 Task: Add Ultima Replenisher Electrolyte Mix, Grape, Single Stickpack to the cart.
Action: Mouse pressed left at (24, 103)
Screenshot: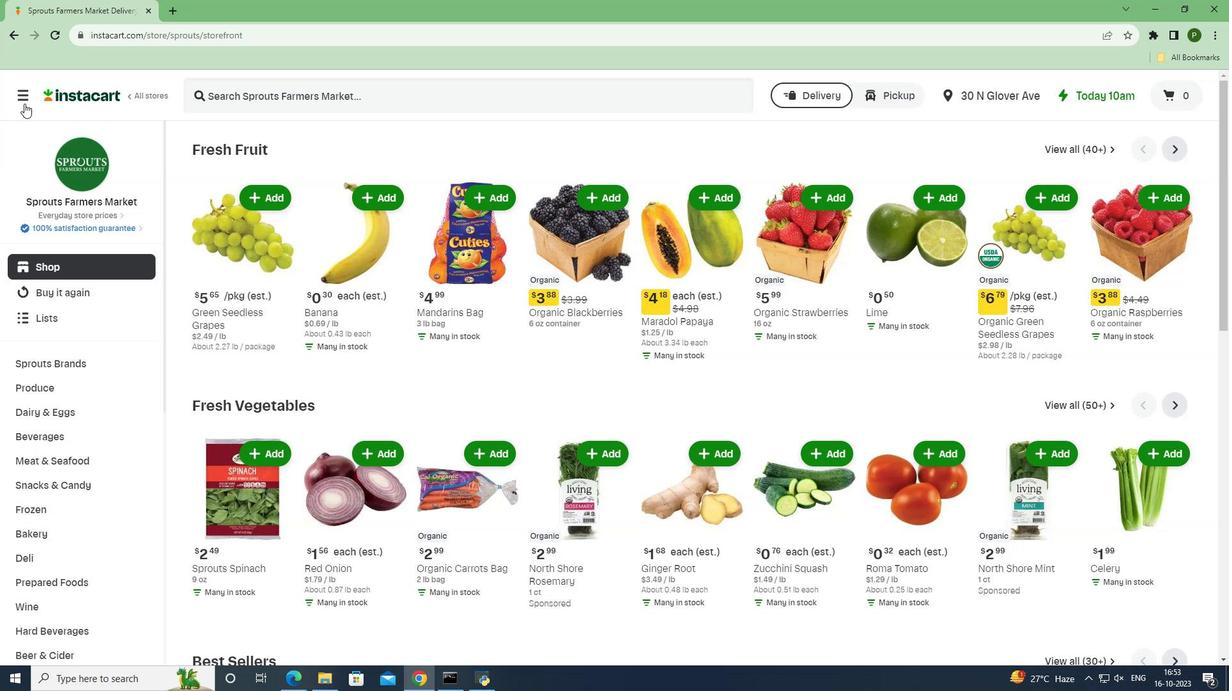 
Action: Mouse moved to (37, 332)
Screenshot: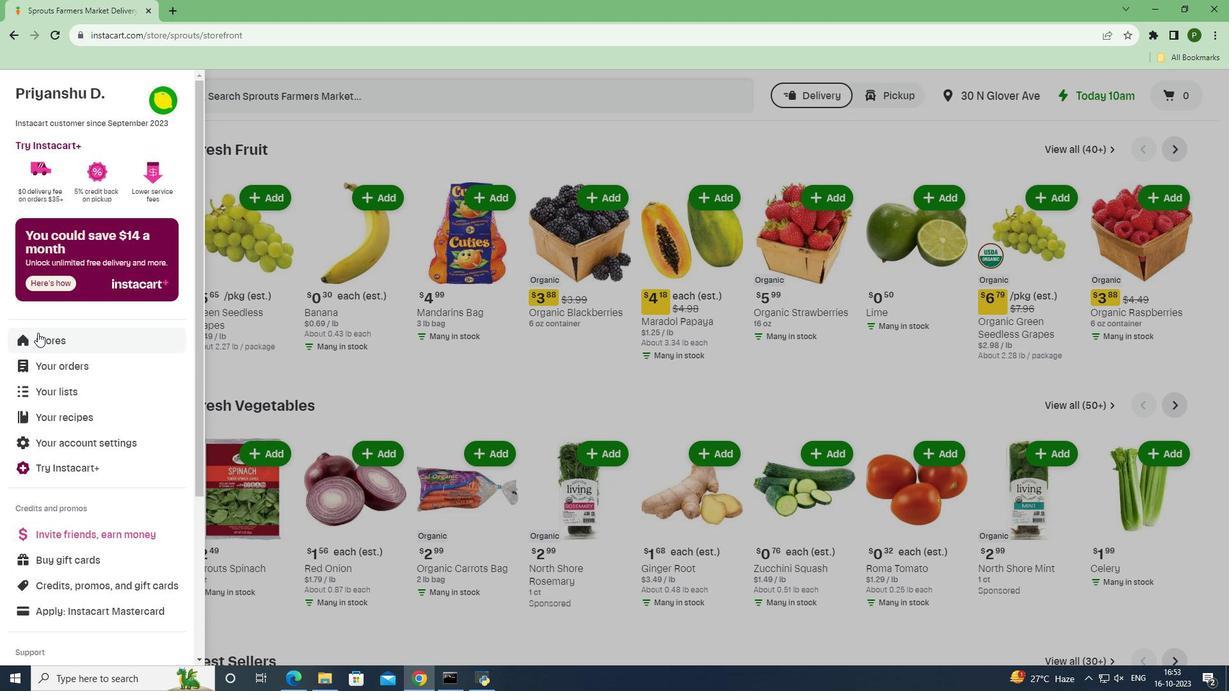 
Action: Mouse pressed left at (37, 332)
Screenshot: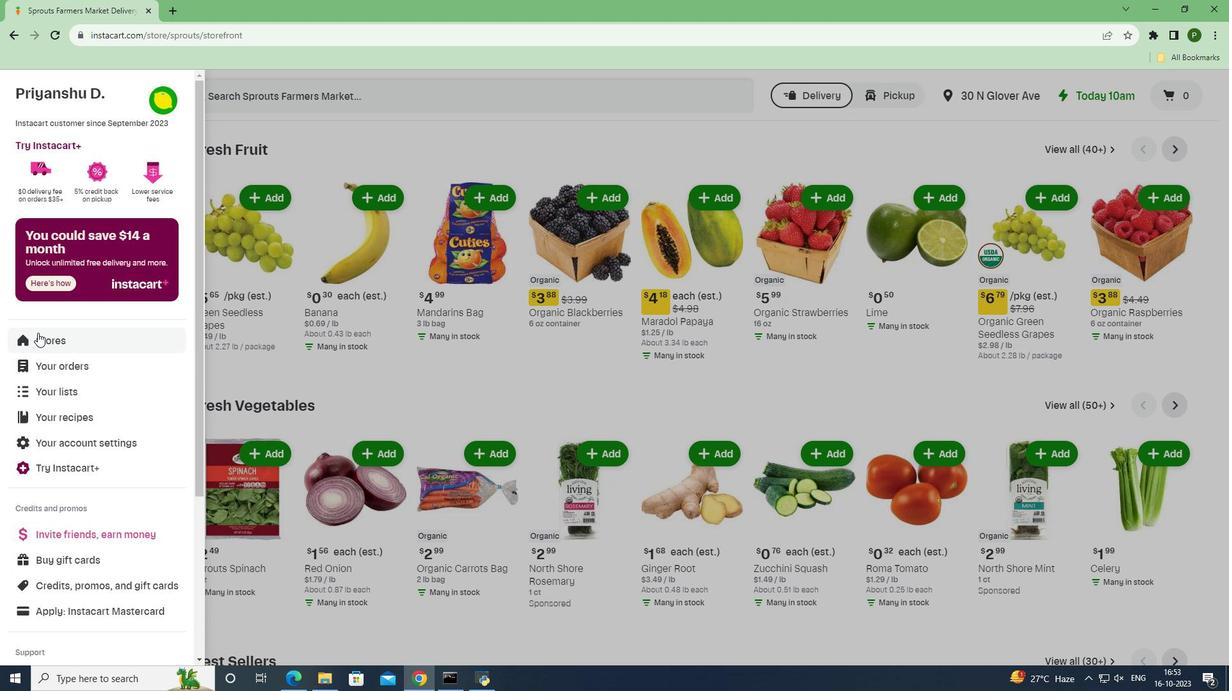 
Action: Mouse moved to (291, 141)
Screenshot: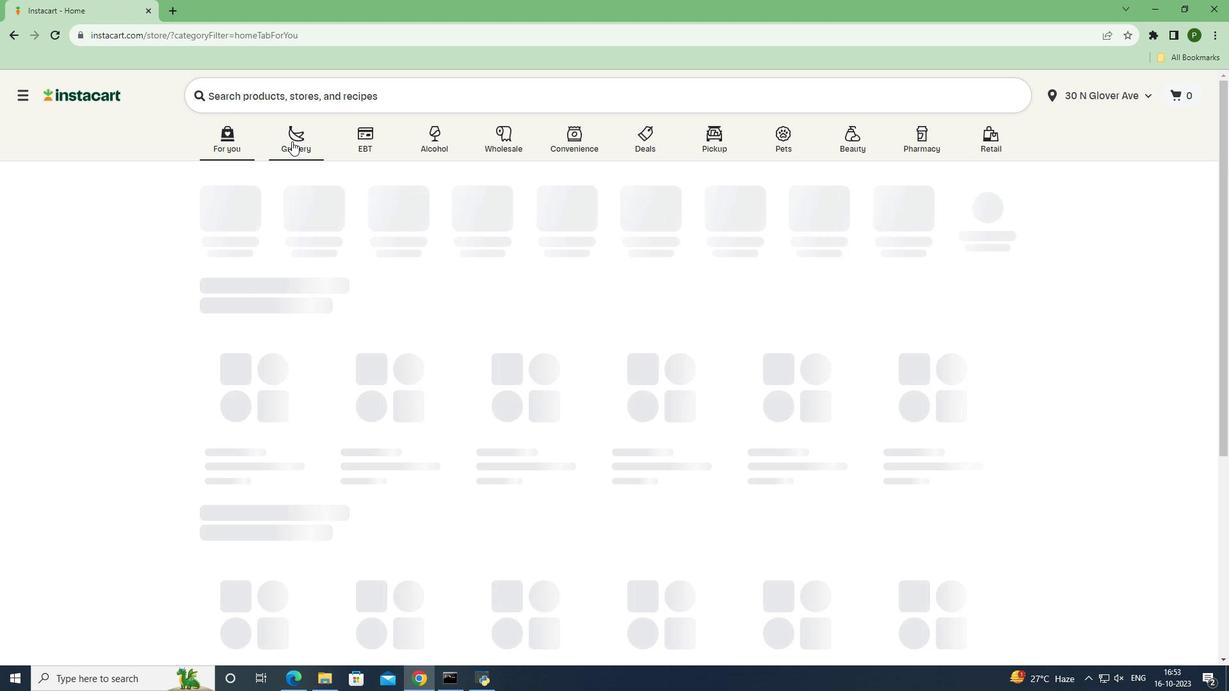 
Action: Mouse pressed left at (291, 141)
Screenshot: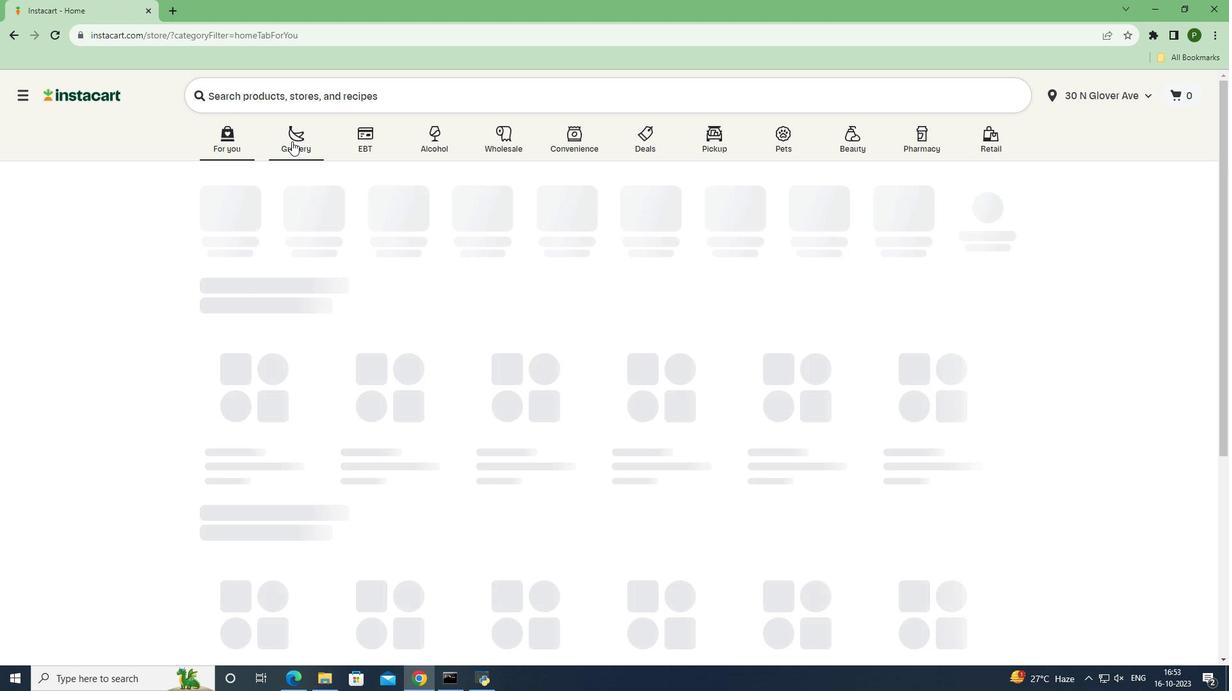
Action: Mouse moved to (774, 289)
Screenshot: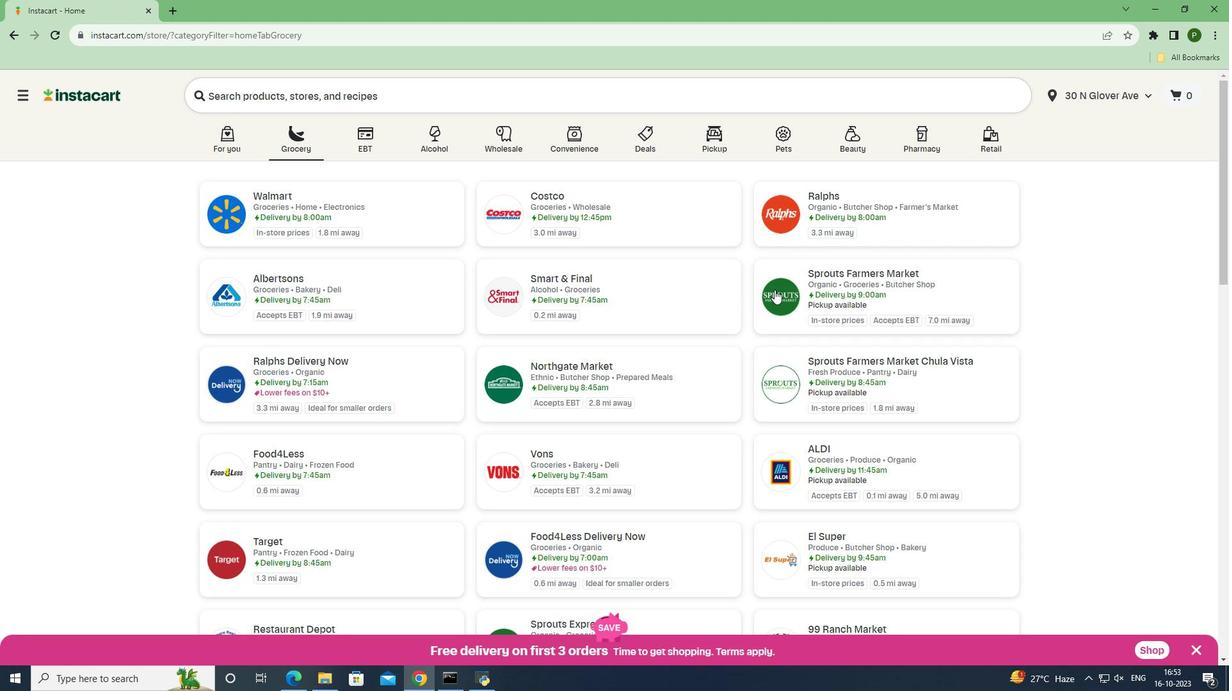
Action: Mouse pressed left at (774, 289)
Screenshot: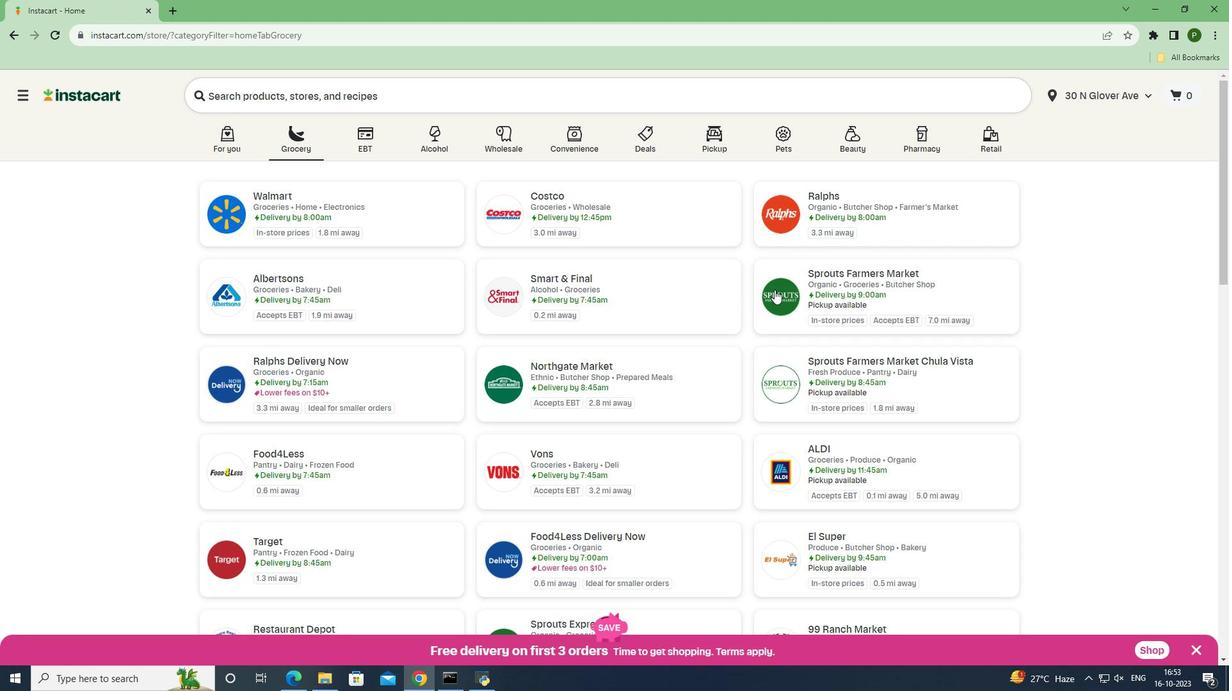 
Action: Mouse moved to (72, 441)
Screenshot: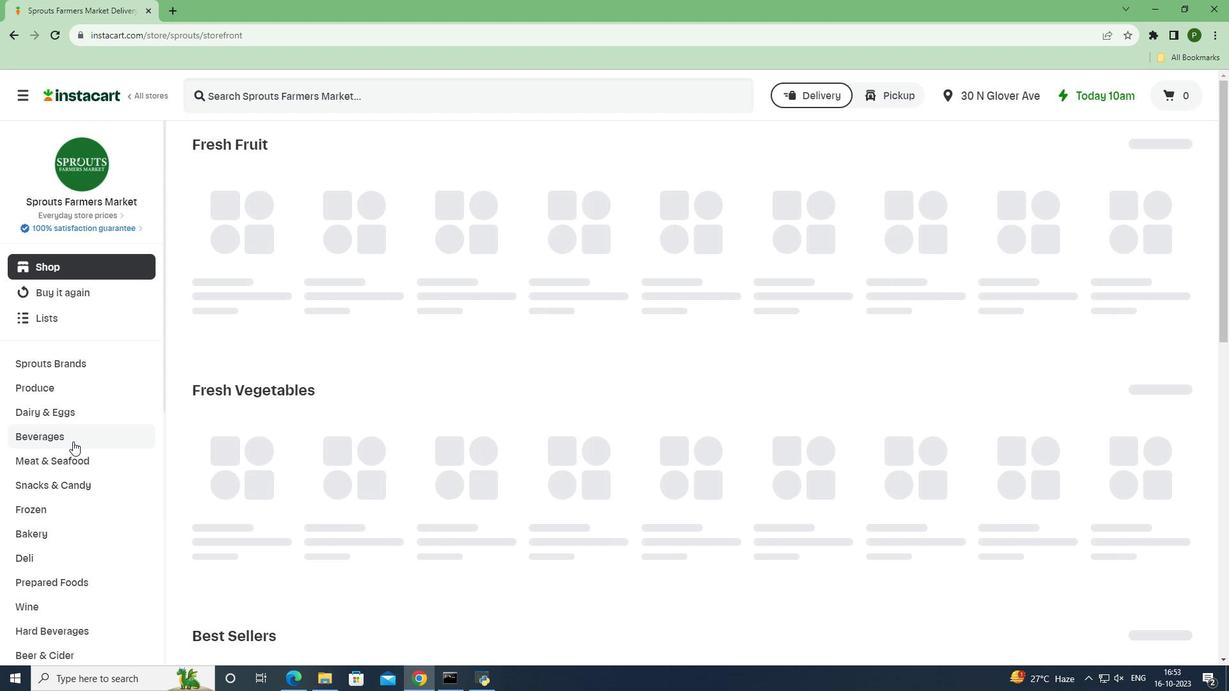 
Action: Mouse pressed left at (72, 441)
Screenshot: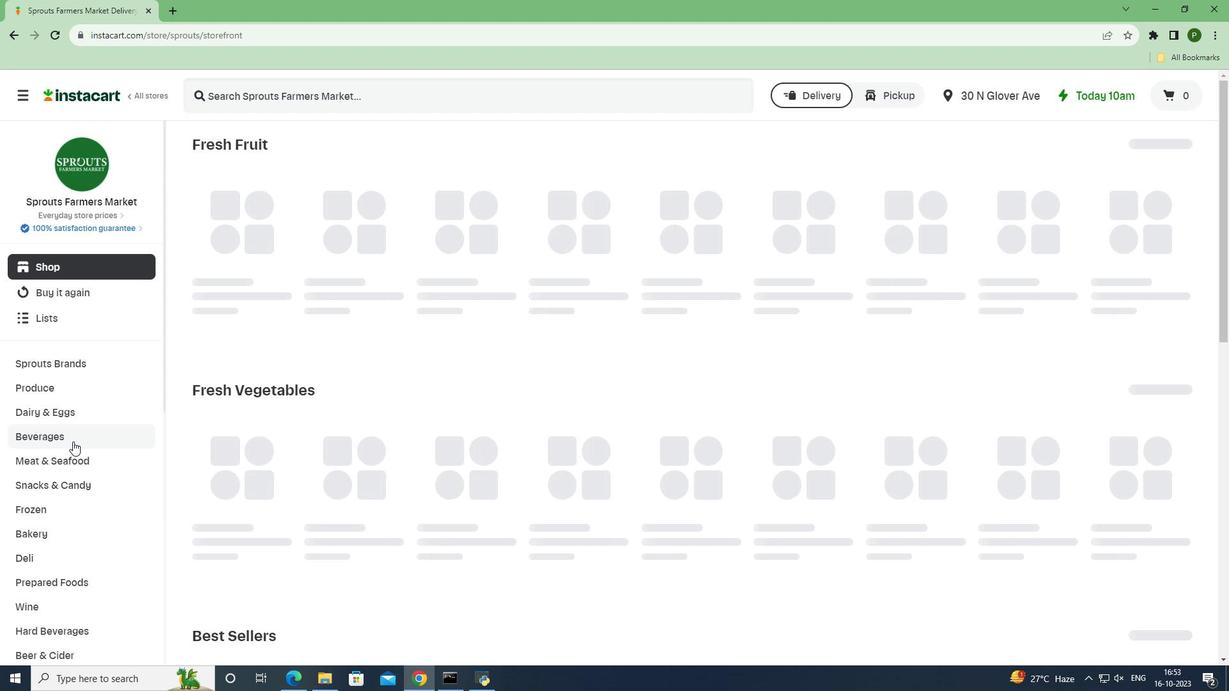 
Action: Mouse moved to (1160, 175)
Screenshot: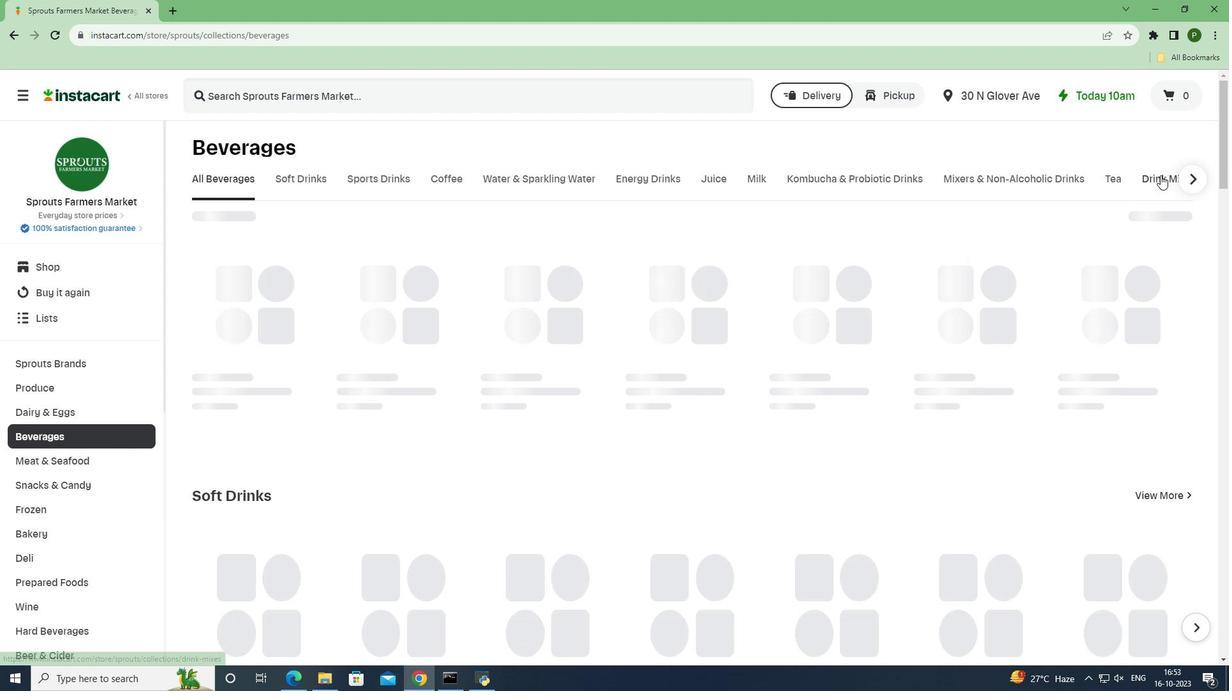 
Action: Mouse pressed left at (1160, 175)
Screenshot: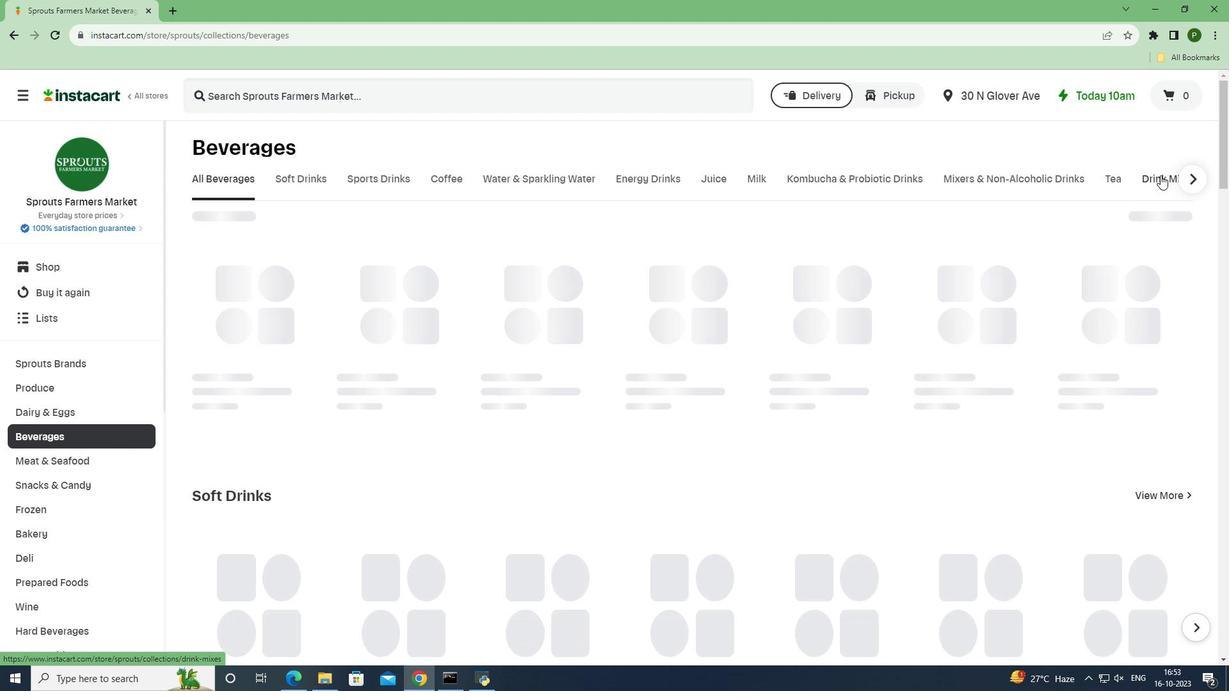 
Action: Mouse moved to (317, 236)
Screenshot: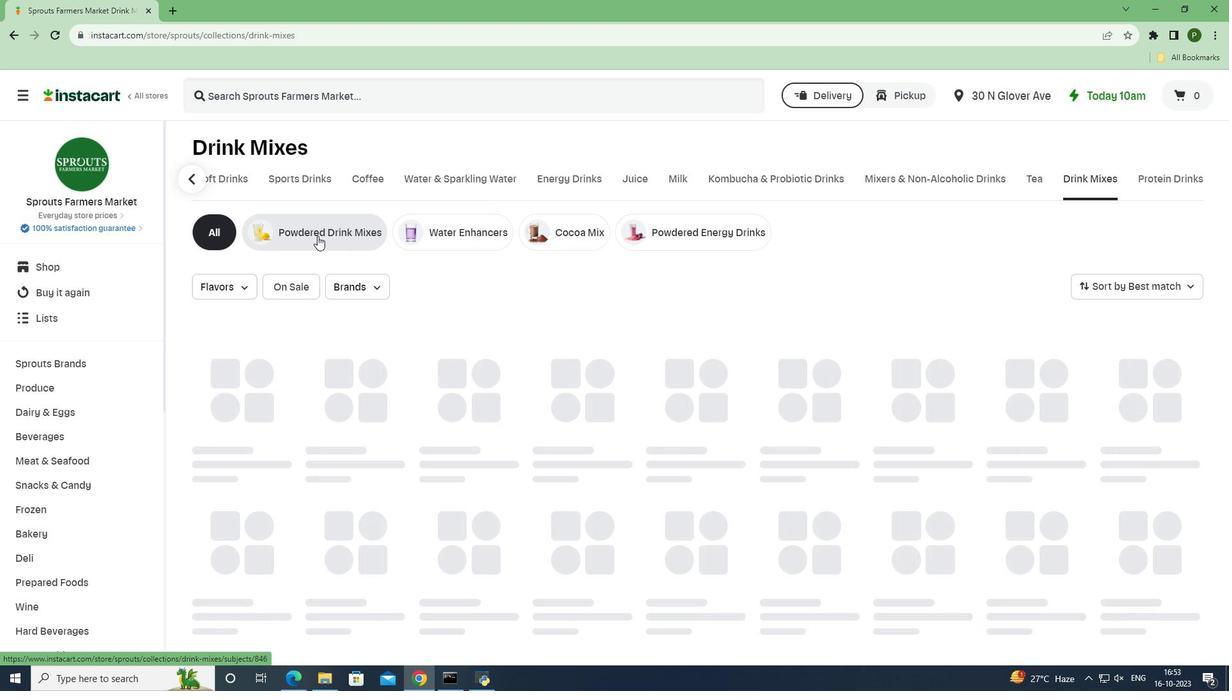 
Action: Mouse pressed left at (317, 236)
Screenshot: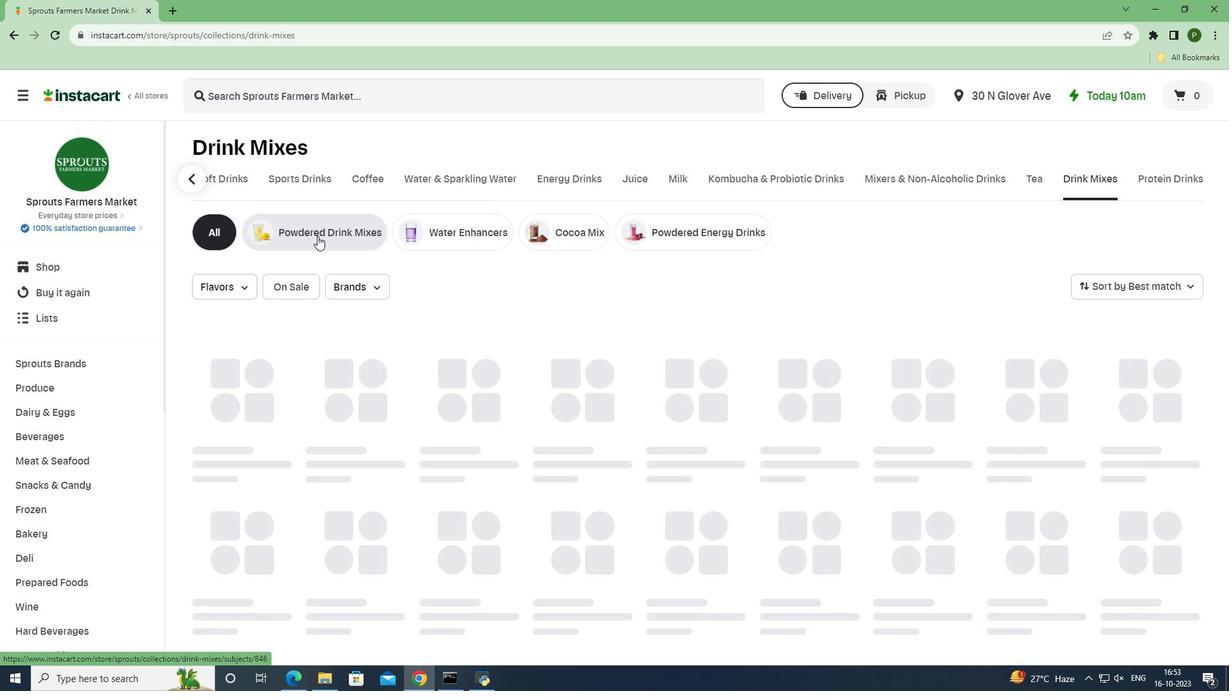 
Action: Mouse moved to (314, 99)
Screenshot: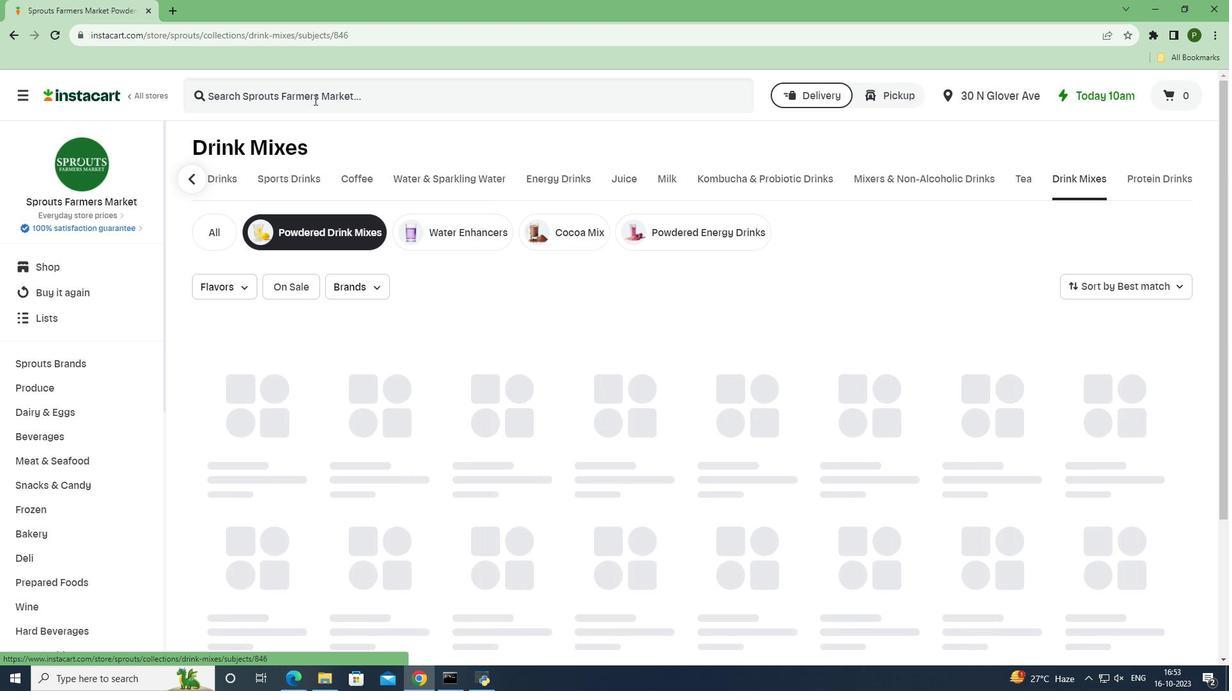 
Action: Mouse pressed left at (314, 99)
Screenshot: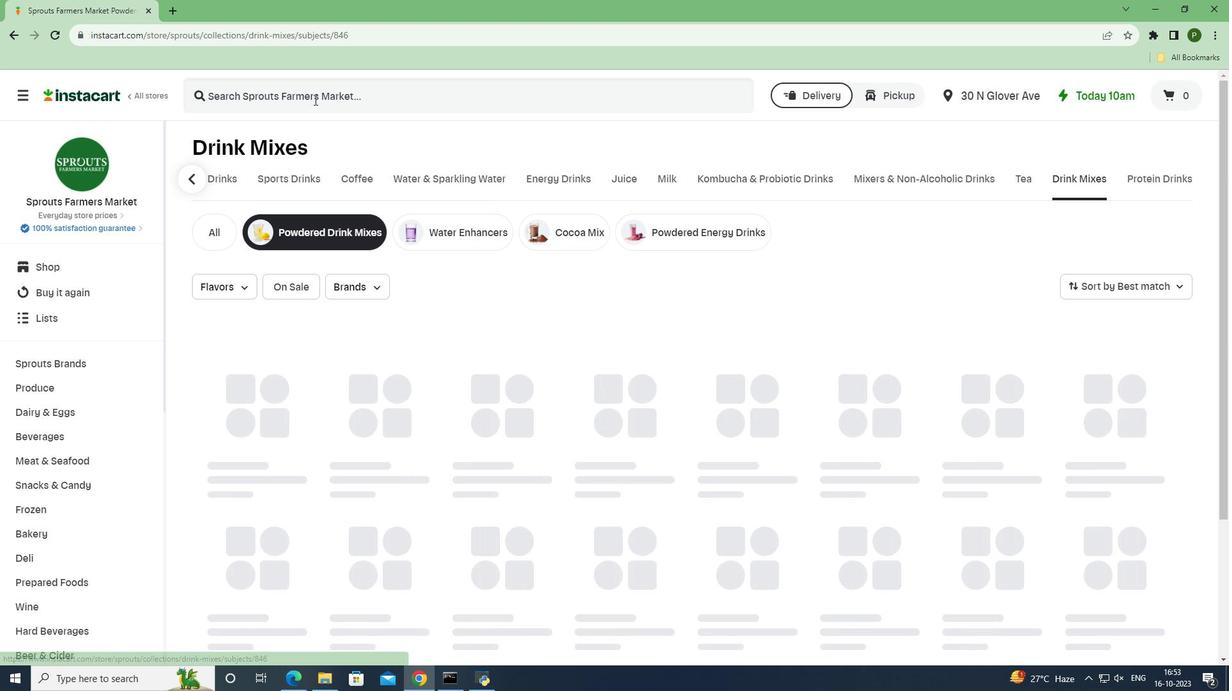 
Action: Key pressed <Key.caps_lock>U<Key.caps_lock>ltima<Key.space><Key.caps_lock>R<Key.caps_lock>eplenisher<Key.space><Key.caps_lock>E<Key.caps_lock>lectrolyte<Key.space><Key.caps_lock>M<Key.caps_lock>ix,<Key.space><Key.caps_lock>S<Key.caps_lock>ingle<Key.space><Key.caps_lock>S<Key.caps_lock>tickpack<Key.space><Key.enter>
Screenshot: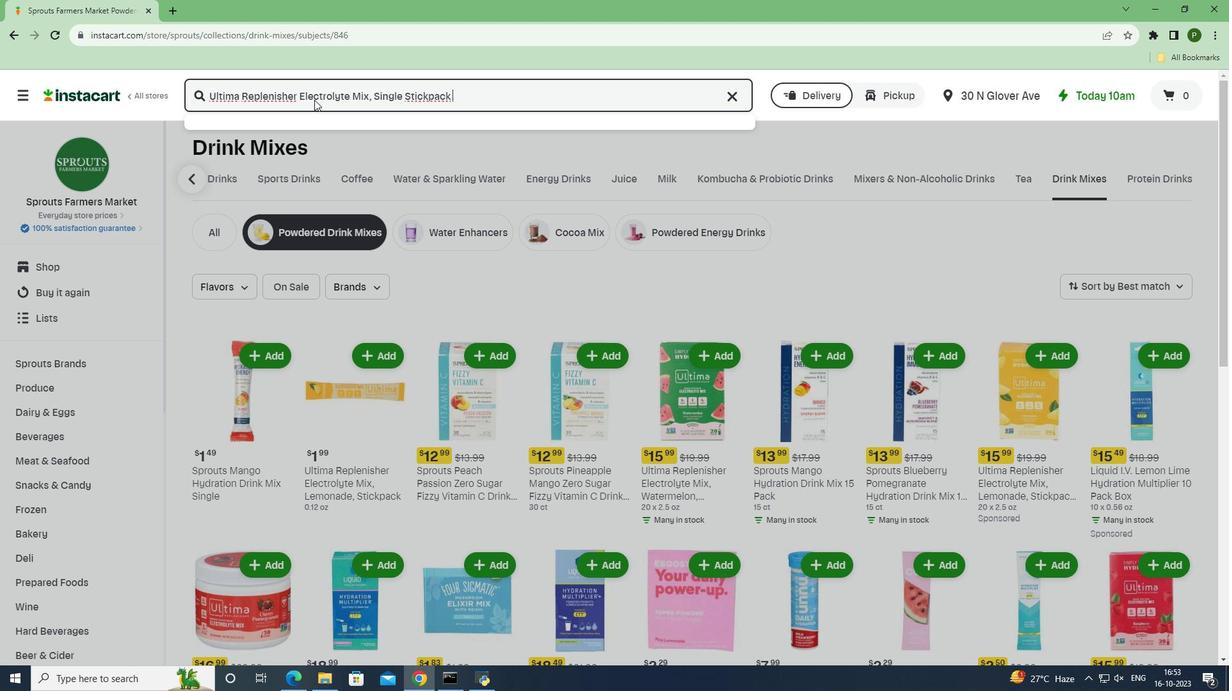 
Action: Mouse moved to (1147, 228)
Screenshot: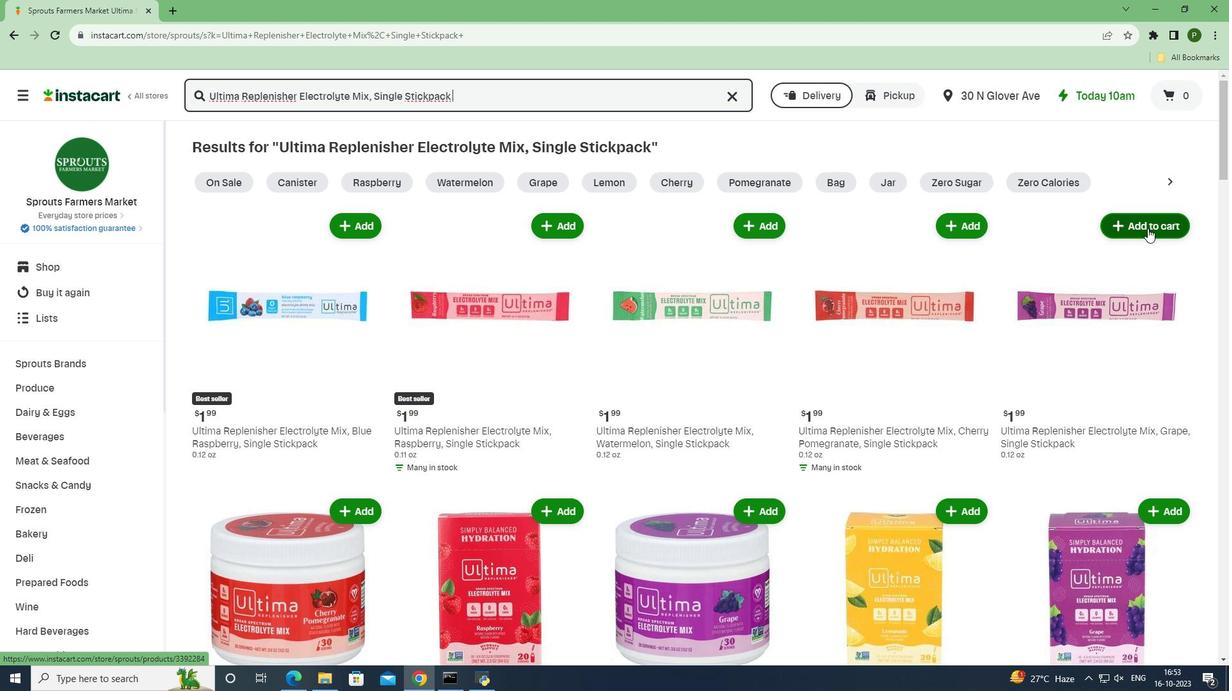 
Action: Mouse pressed left at (1147, 228)
Screenshot: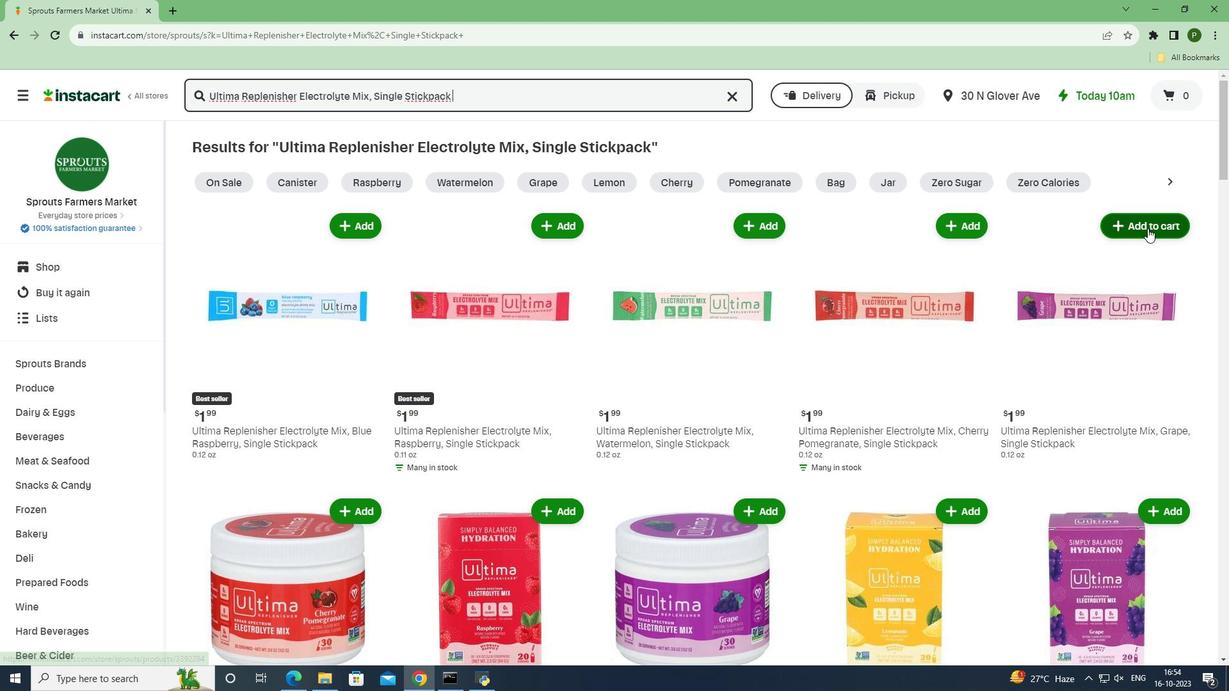 
Action: Mouse moved to (1186, 281)
Screenshot: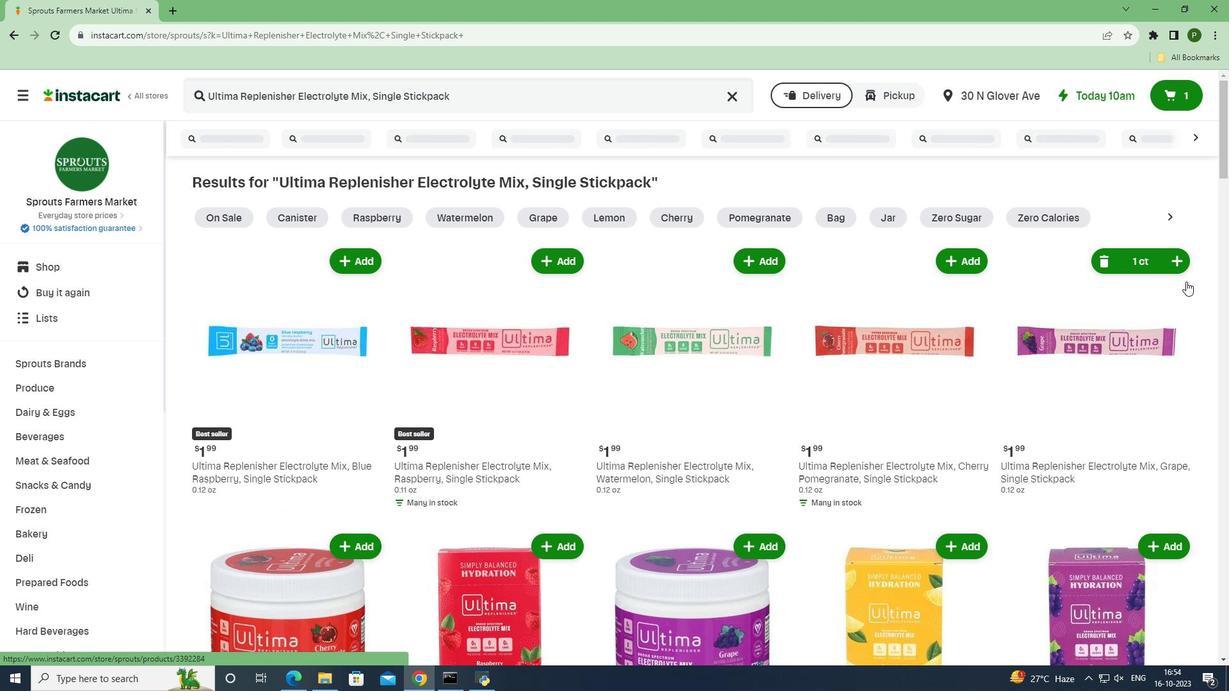 
